 Task: Set the bitrate for IceCast output to "Alternative".
Action: Mouse moved to (110, 17)
Screenshot: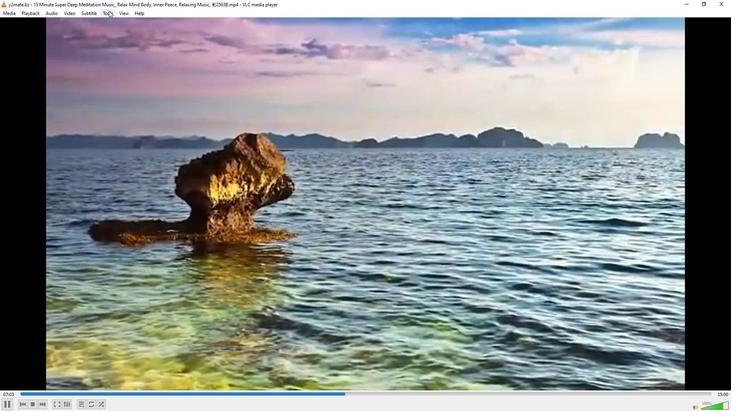
Action: Mouse pressed left at (110, 17)
Screenshot: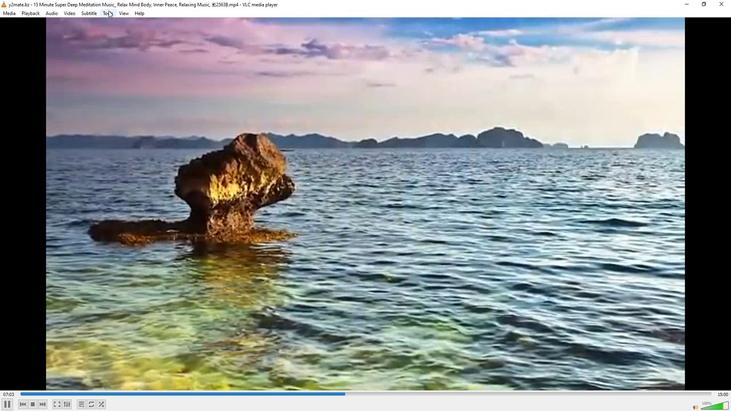 
Action: Mouse moved to (134, 108)
Screenshot: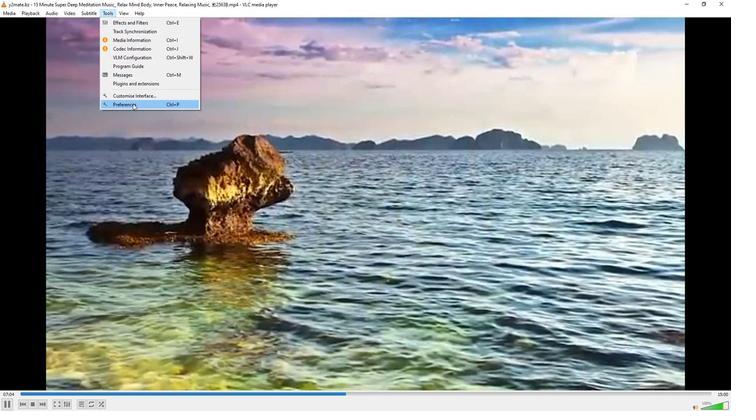 
Action: Mouse pressed left at (134, 108)
Screenshot: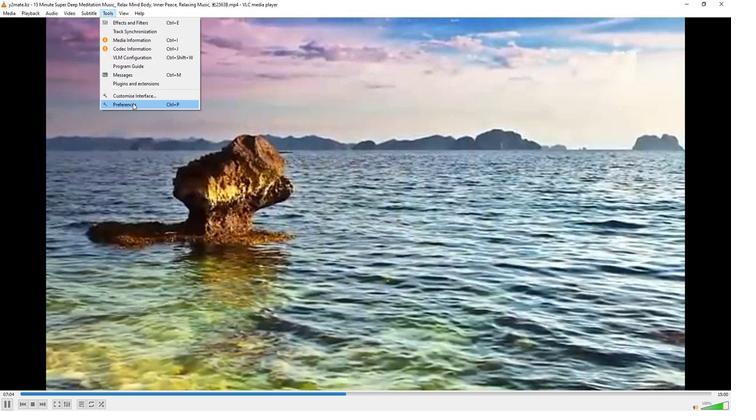 
Action: Mouse moved to (243, 333)
Screenshot: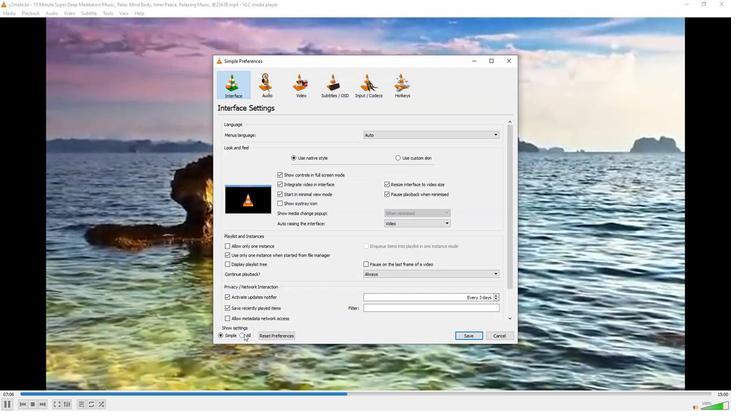 
Action: Mouse pressed left at (243, 333)
Screenshot: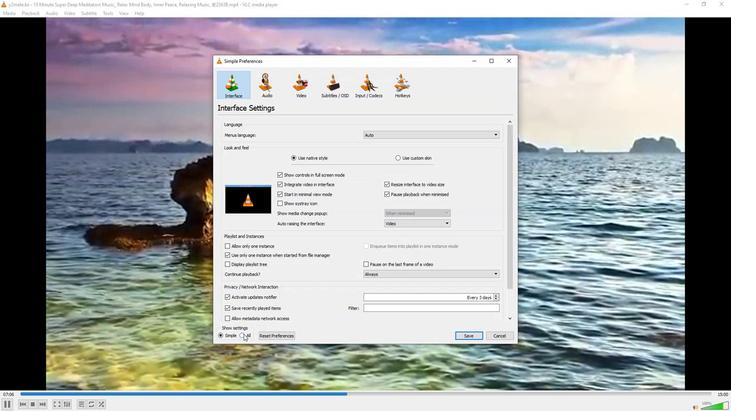 
Action: Mouse moved to (244, 284)
Screenshot: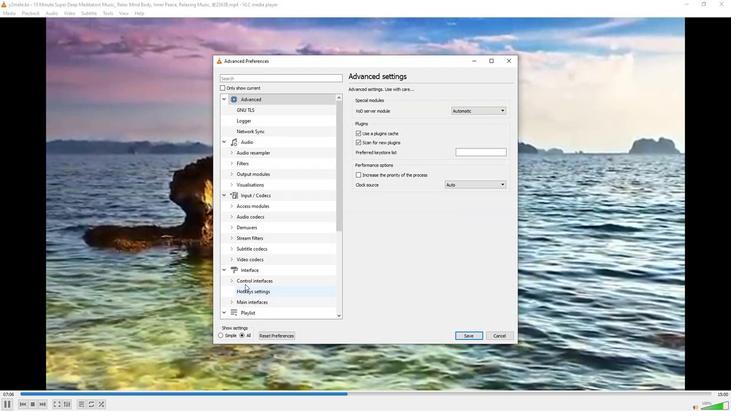
Action: Mouse scrolled (244, 284) with delta (0, 0)
Screenshot: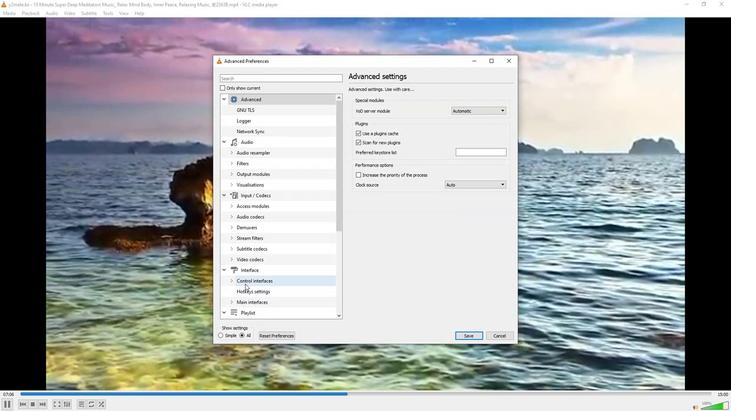
Action: Mouse moved to (244, 282)
Screenshot: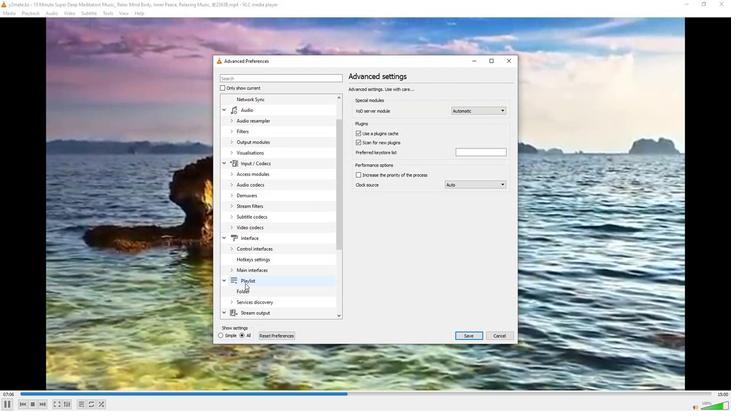 
Action: Mouse scrolled (244, 282) with delta (0, 0)
Screenshot: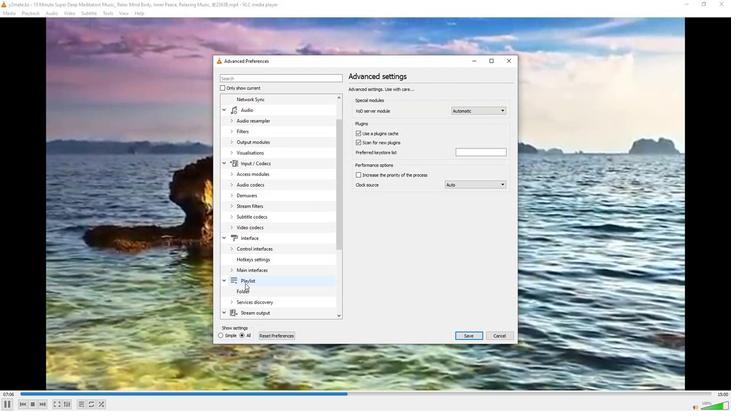 
Action: Mouse moved to (230, 290)
Screenshot: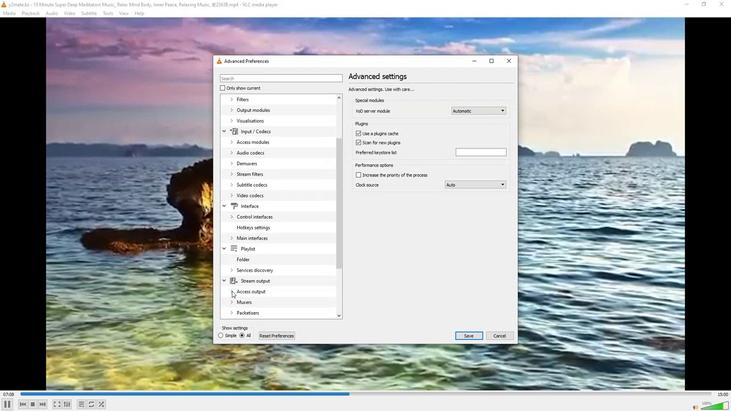 
Action: Mouse pressed left at (230, 290)
Screenshot: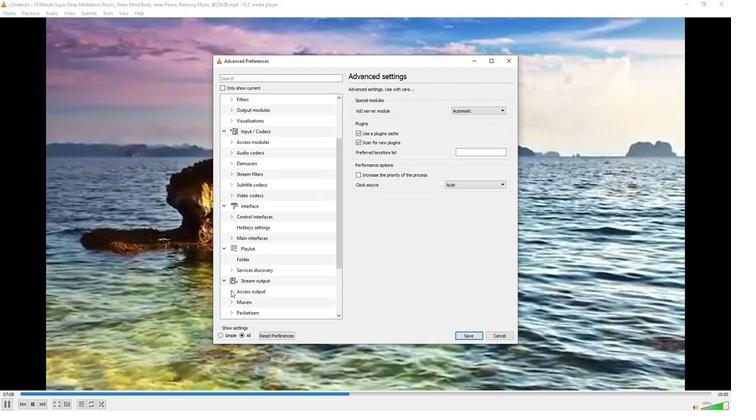 
Action: Mouse moved to (240, 290)
Screenshot: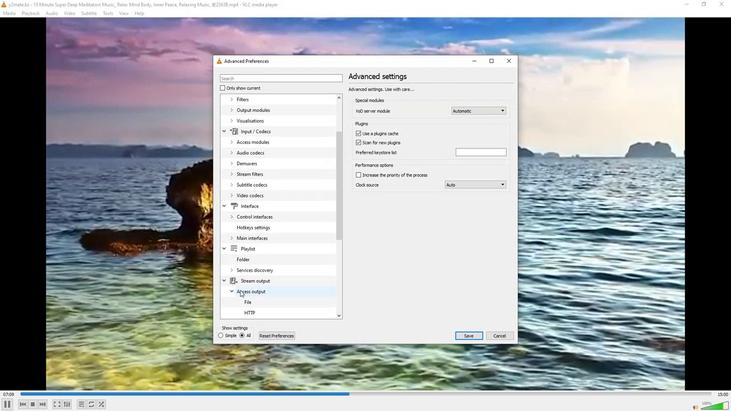 
Action: Mouse scrolled (240, 290) with delta (0, 0)
Screenshot: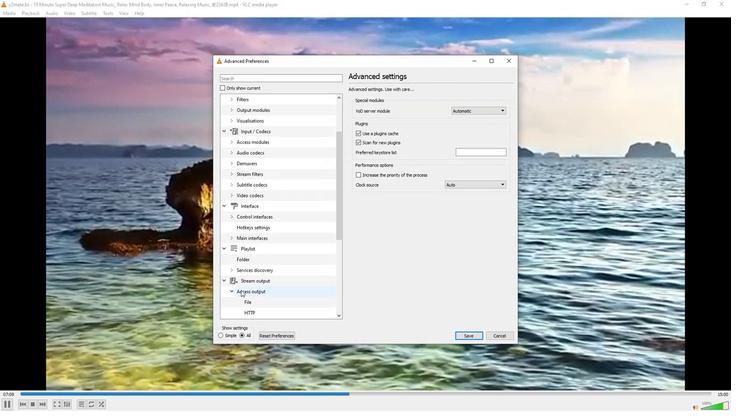 
Action: Mouse moved to (254, 313)
Screenshot: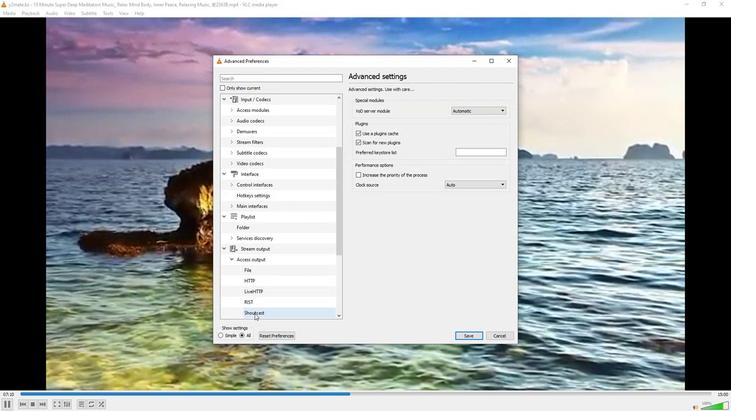 
Action: Mouse pressed left at (254, 313)
Screenshot: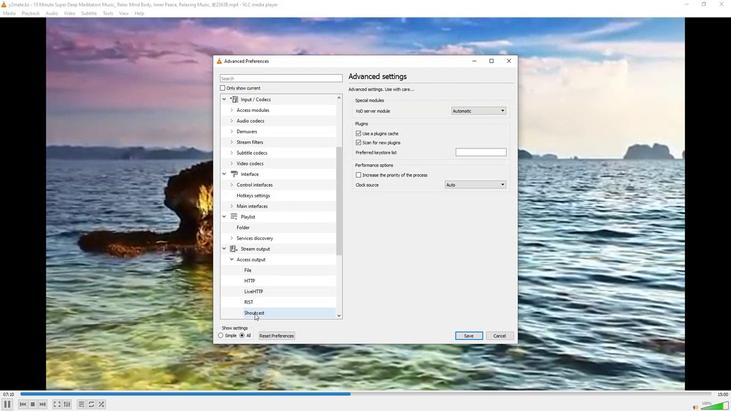 
Action: Mouse moved to (460, 156)
Screenshot: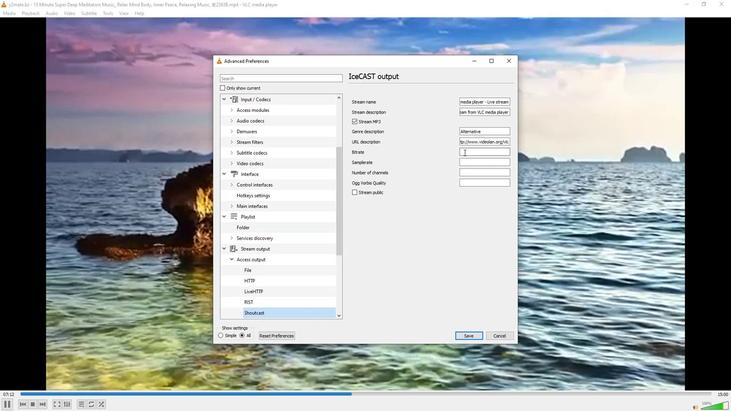 
Action: Mouse pressed left at (460, 156)
Screenshot: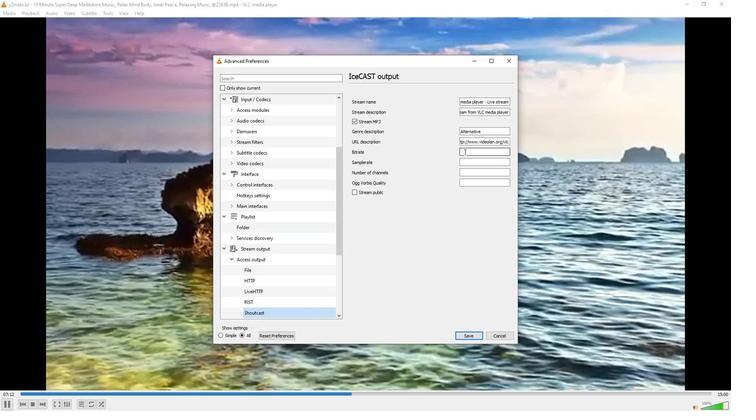 
Action: Key pressed <Key.shift>Alternative
Screenshot: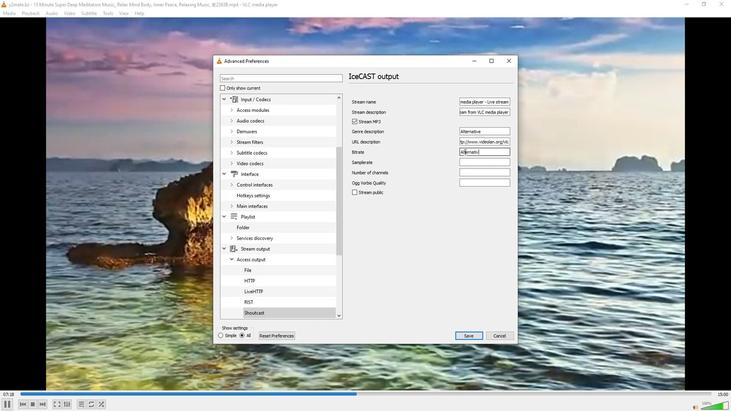
Action: Mouse moved to (397, 304)
Screenshot: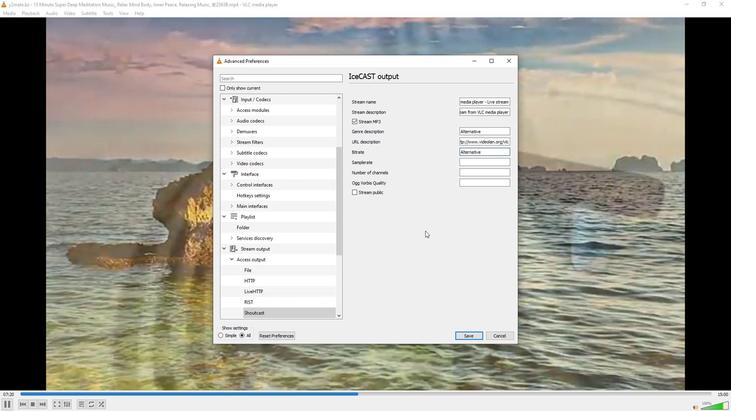 
